 Task: Select the if option at the end of the line.
Action: Mouse moved to (5, 584)
Screenshot: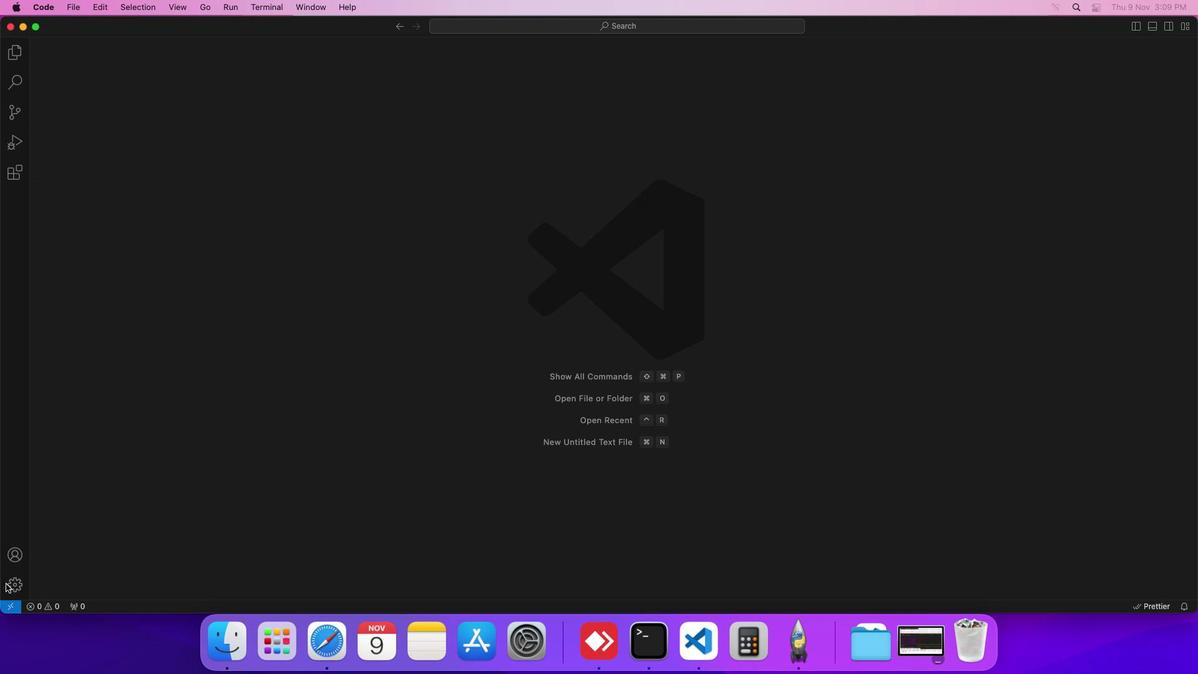 
Action: Mouse pressed left at (5, 584)
Screenshot: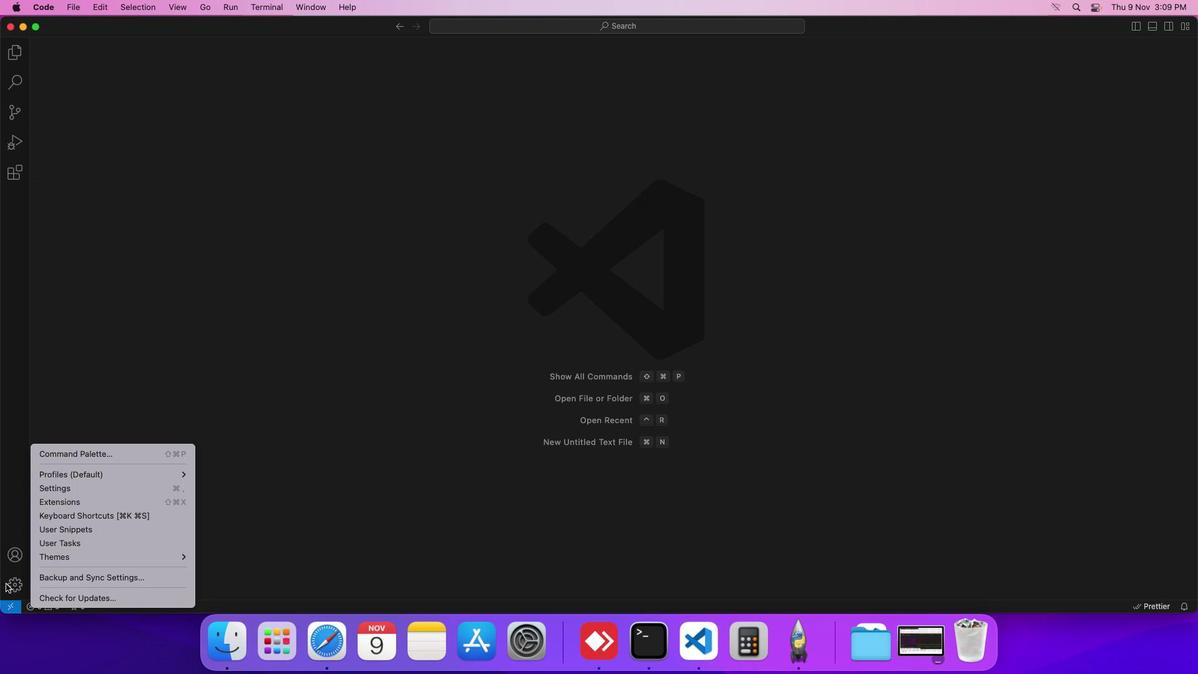 
Action: Mouse moved to (73, 488)
Screenshot: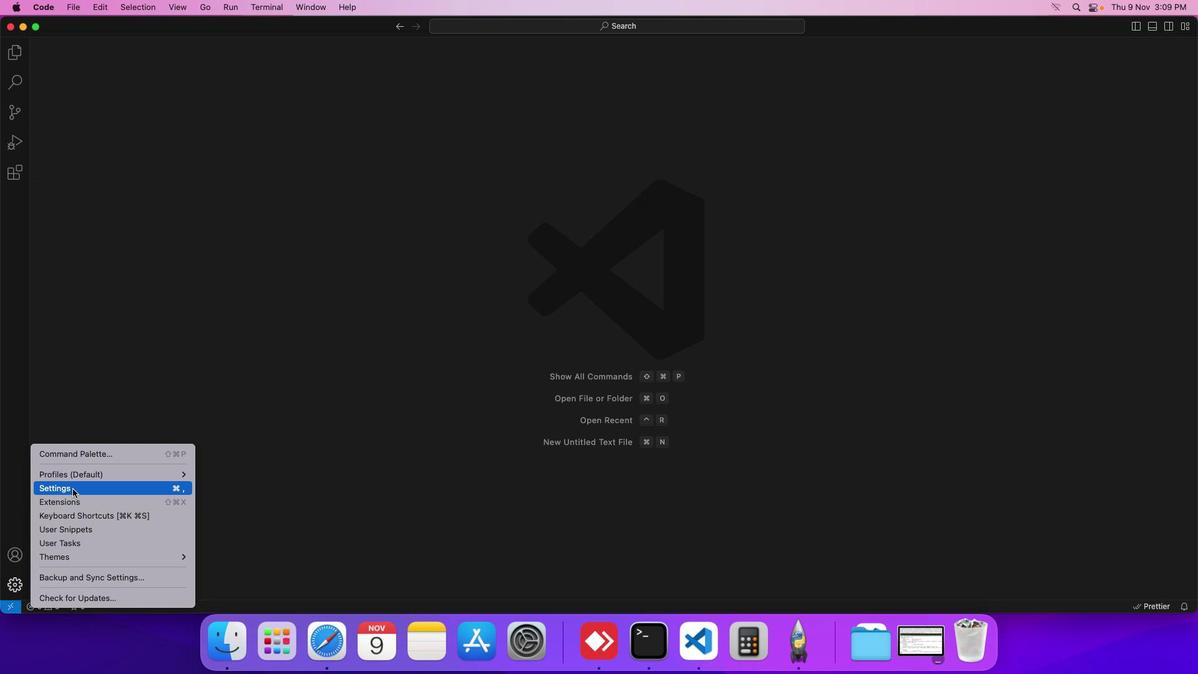 
Action: Mouse pressed left at (73, 488)
Screenshot: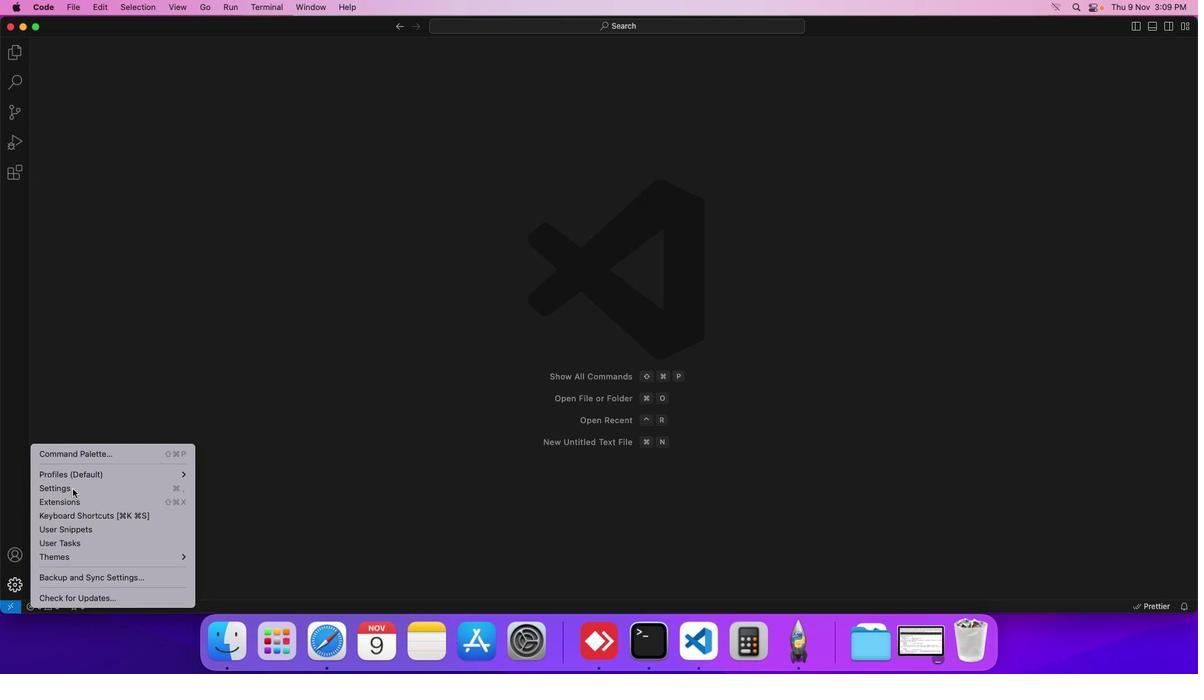 
Action: Mouse moved to (276, 221)
Screenshot: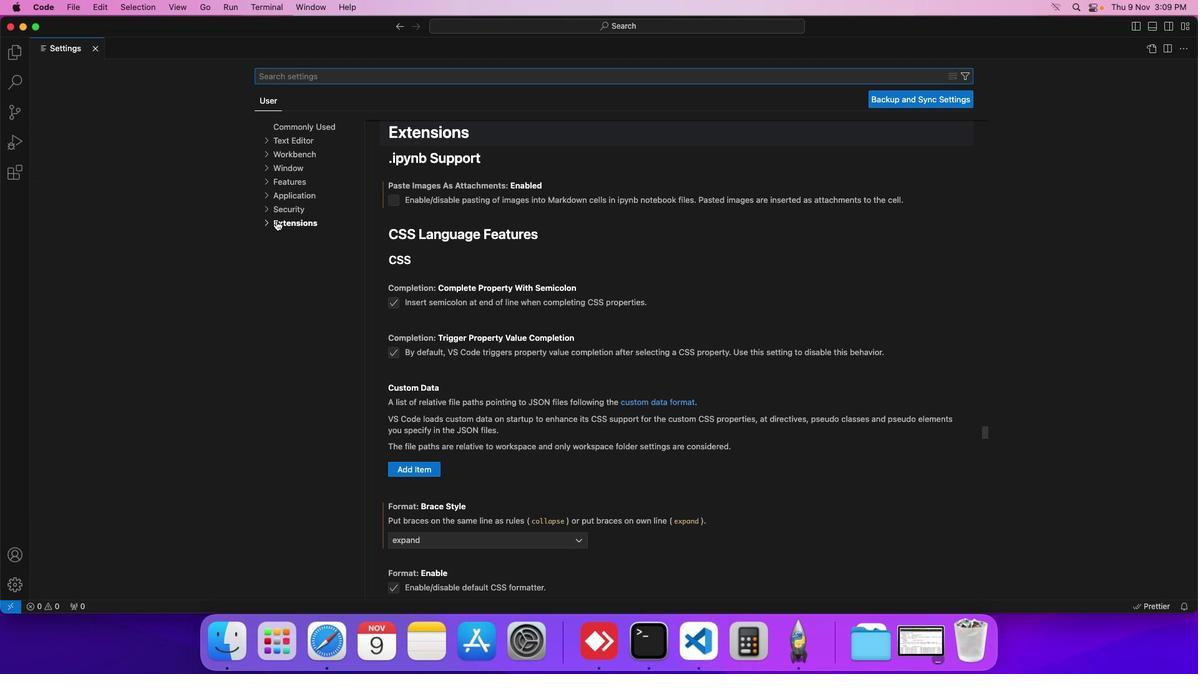 
Action: Mouse pressed left at (276, 221)
Screenshot: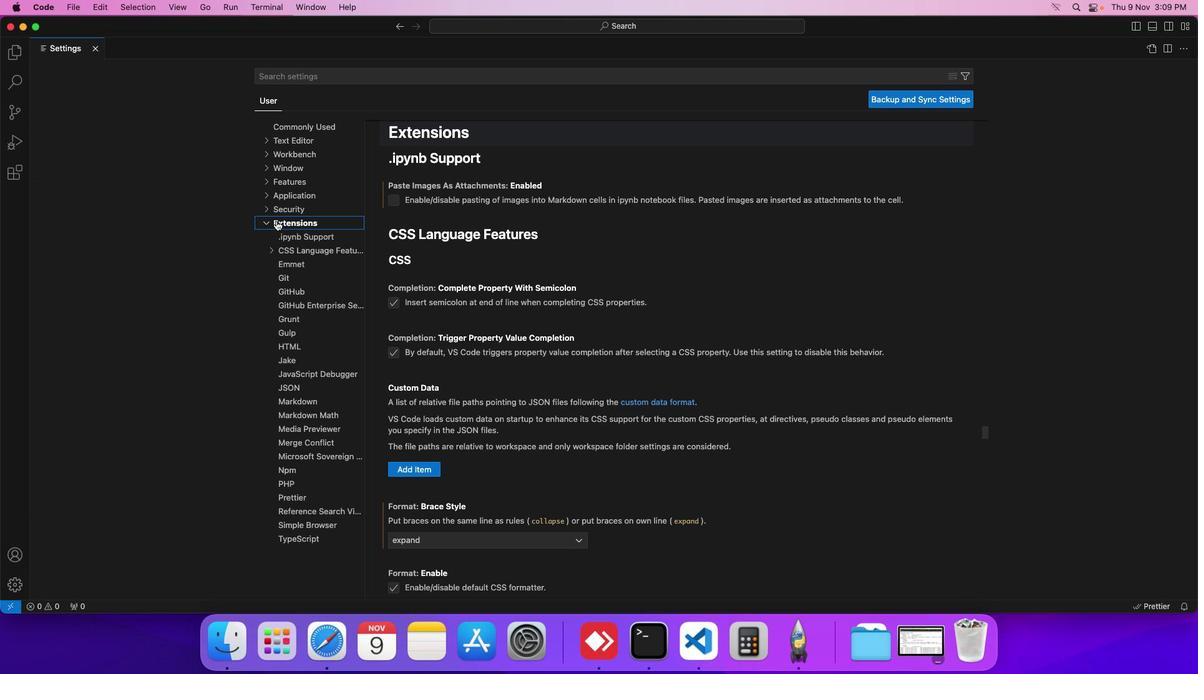 
Action: Mouse moved to (290, 497)
Screenshot: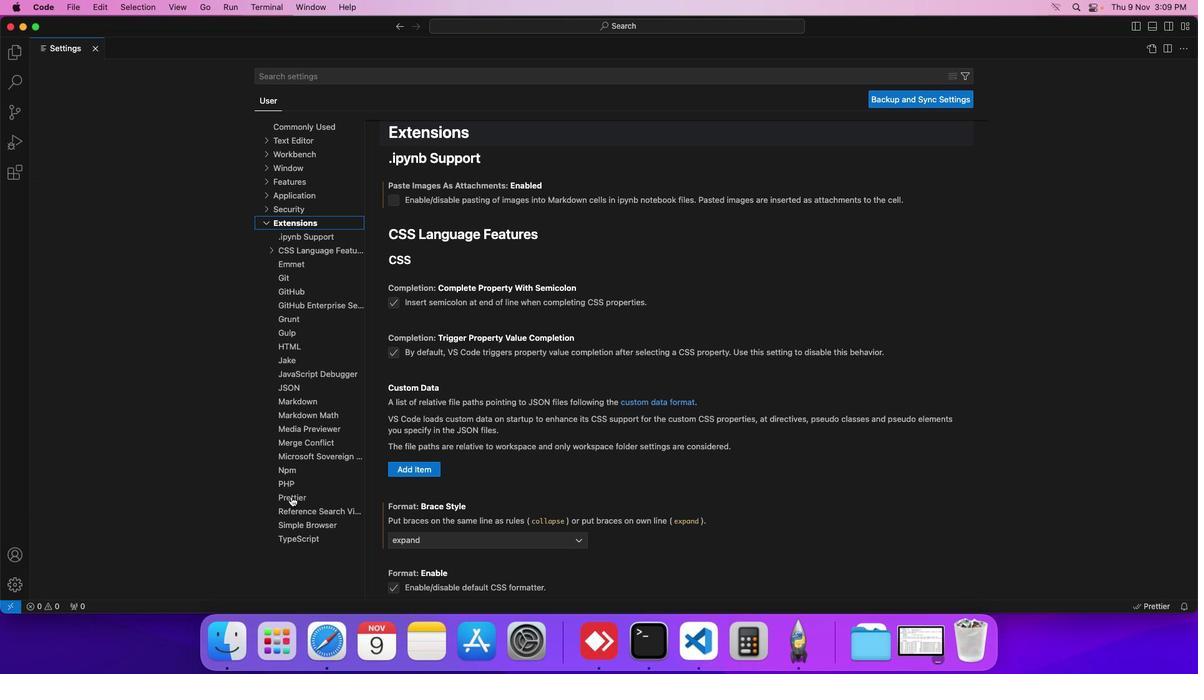 
Action: Mouse pressed left at (290, 497)
Screenshot: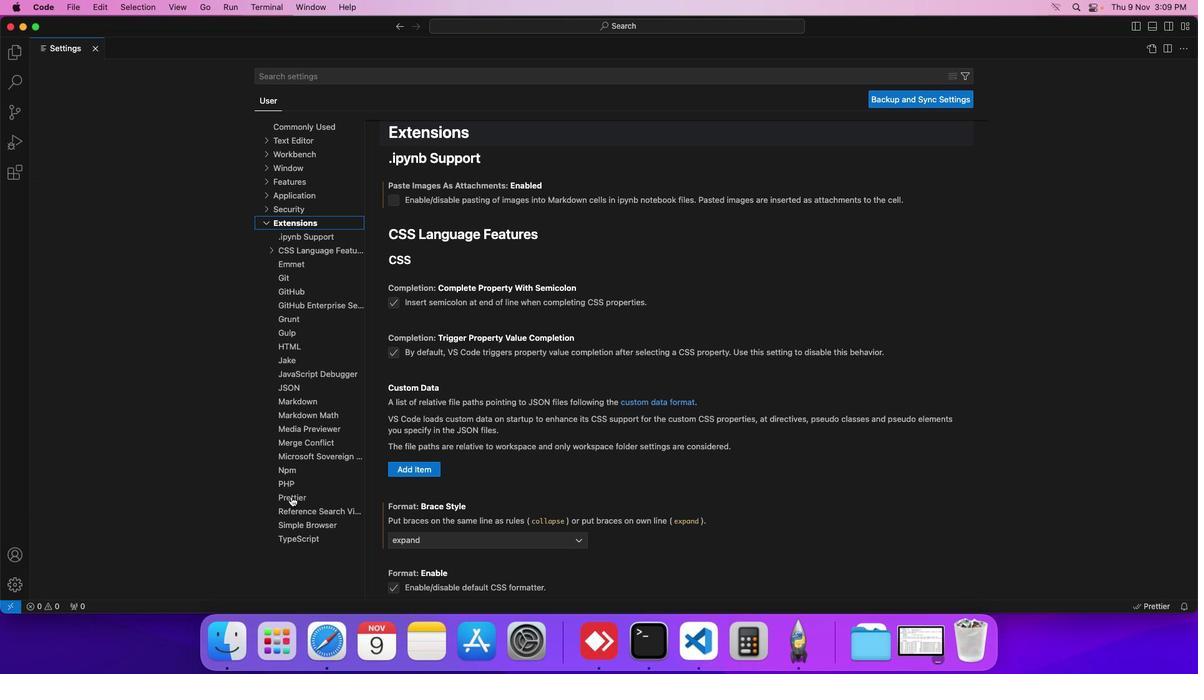 
Action: Mouse moved to (453, 444)
Screenshot: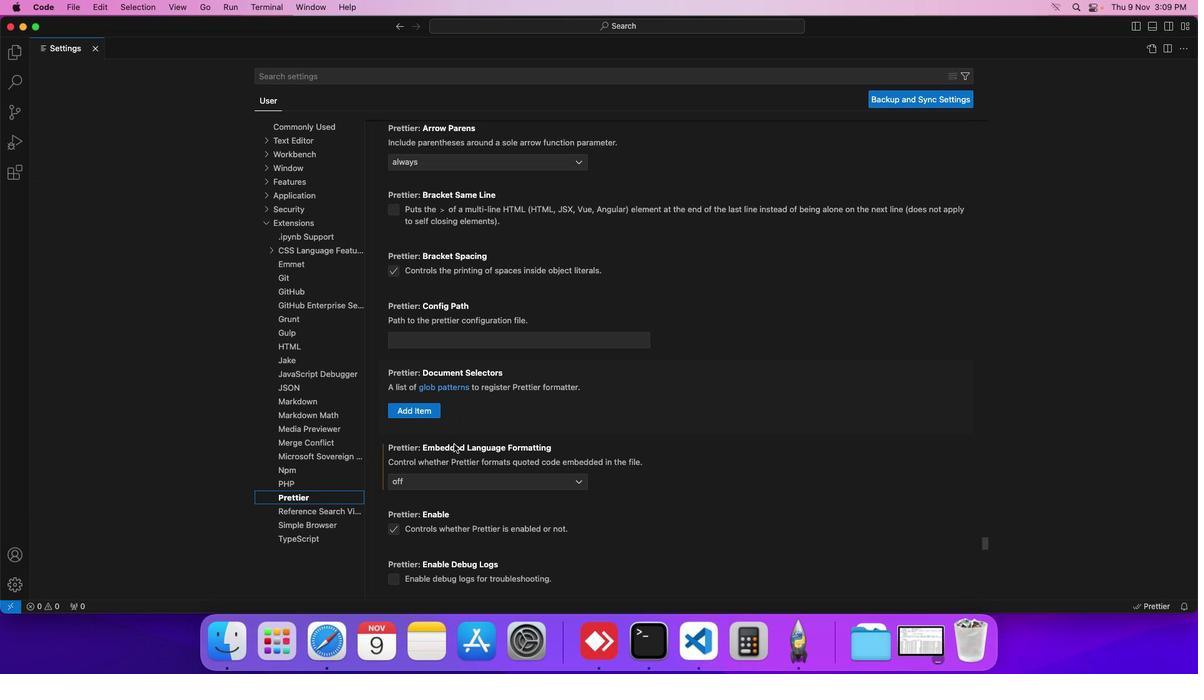 
Action: Mouse scrolled (453, 444) with delta (0, 0)
Screenshot: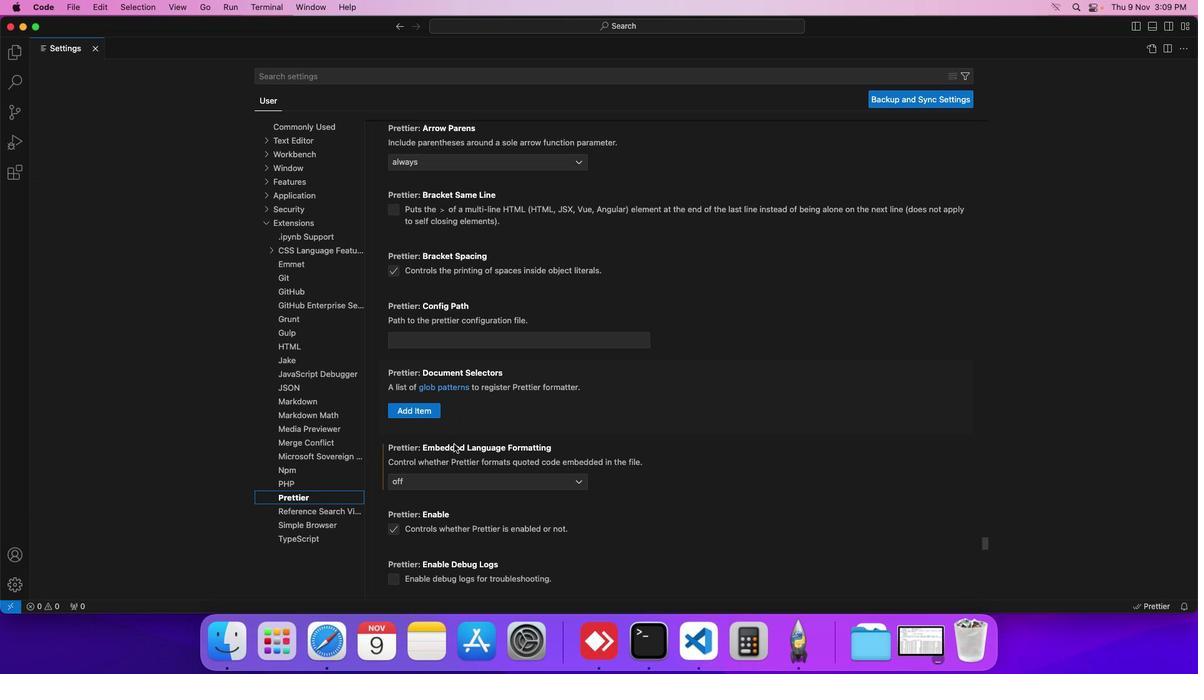 
Action: Mouse scrolled (453, 444) with delta (0, 0)
Screenshot: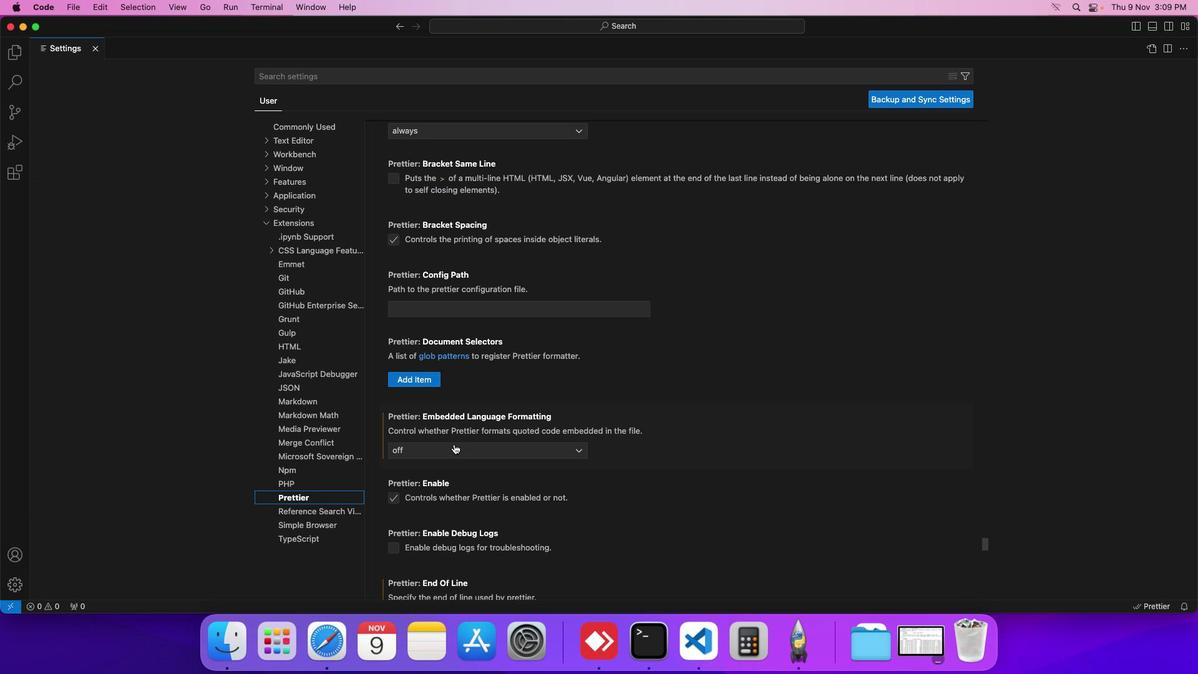 
Action: Mouse scrolled (453, 444) with delta (0, 0)
Screenshot: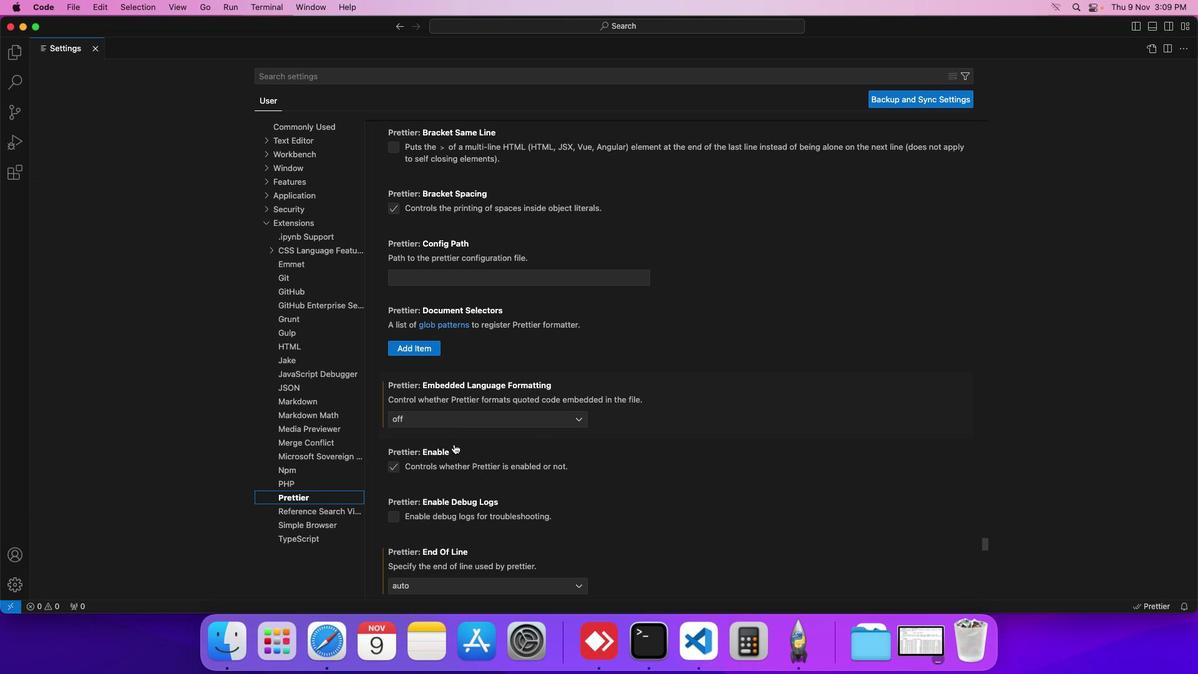 
Action: Mouse scrolled (453, 444) with delta (0, 0)
Screenshot: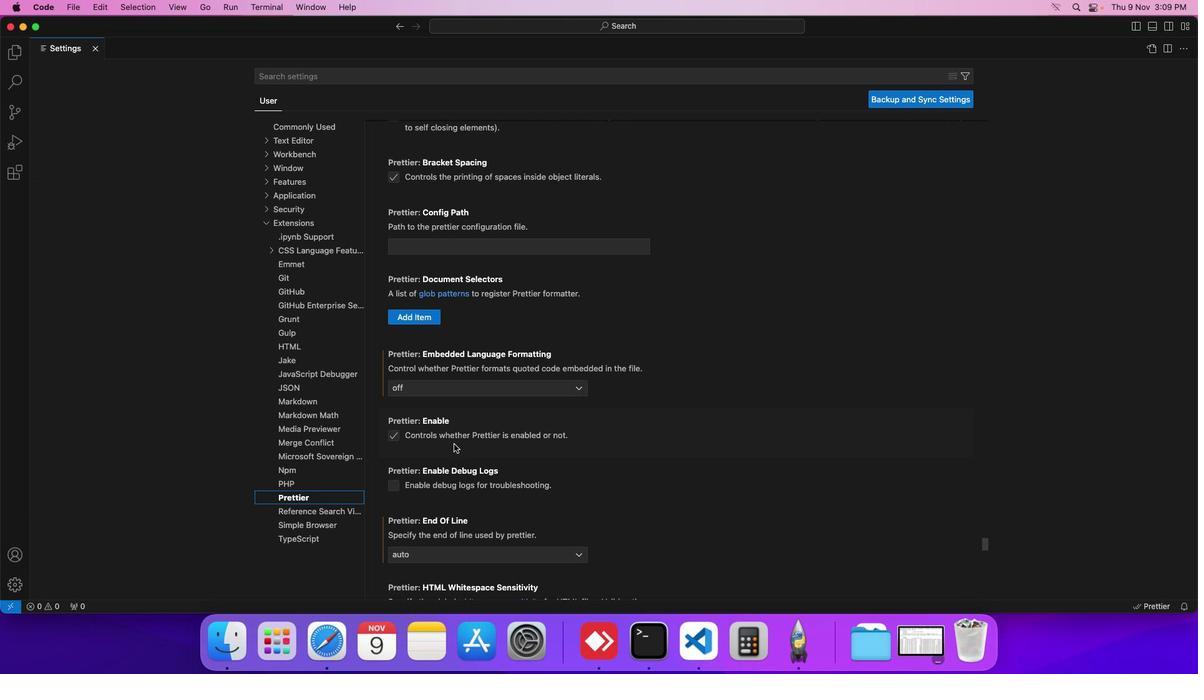
Action: Mouse scrolled (453, 444) with delta (0, 0)
Screenshot: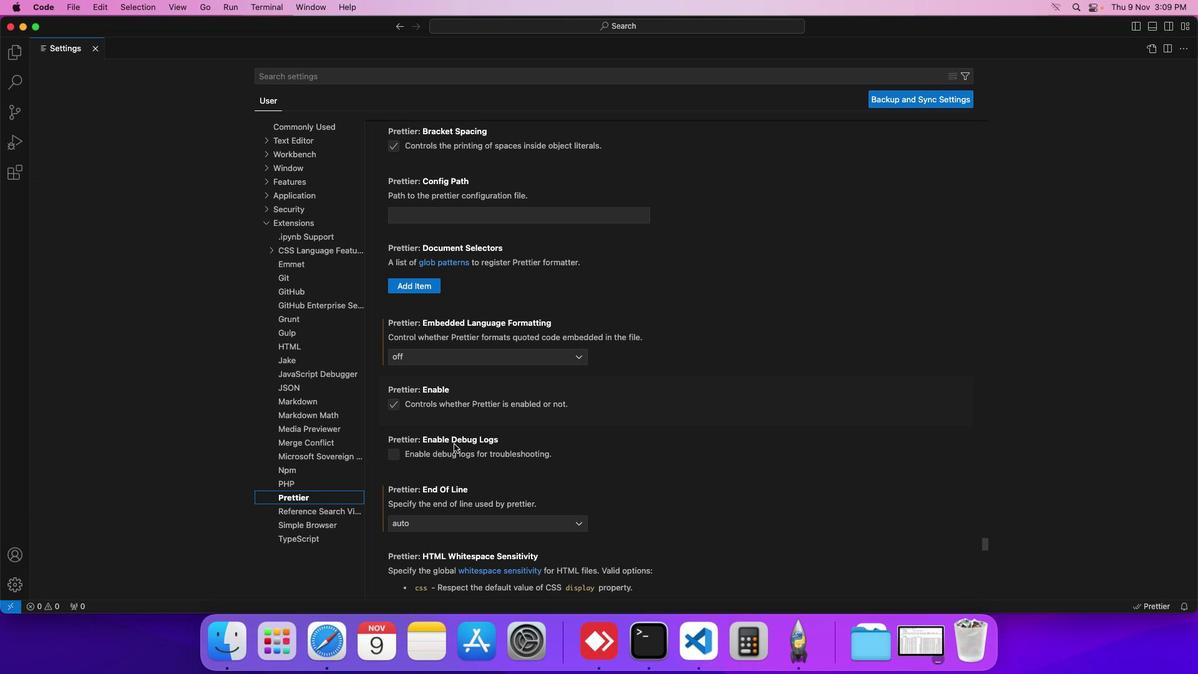 
Action: Mouse scrolled (453, 444) with delta (0, 0)
Screenshot: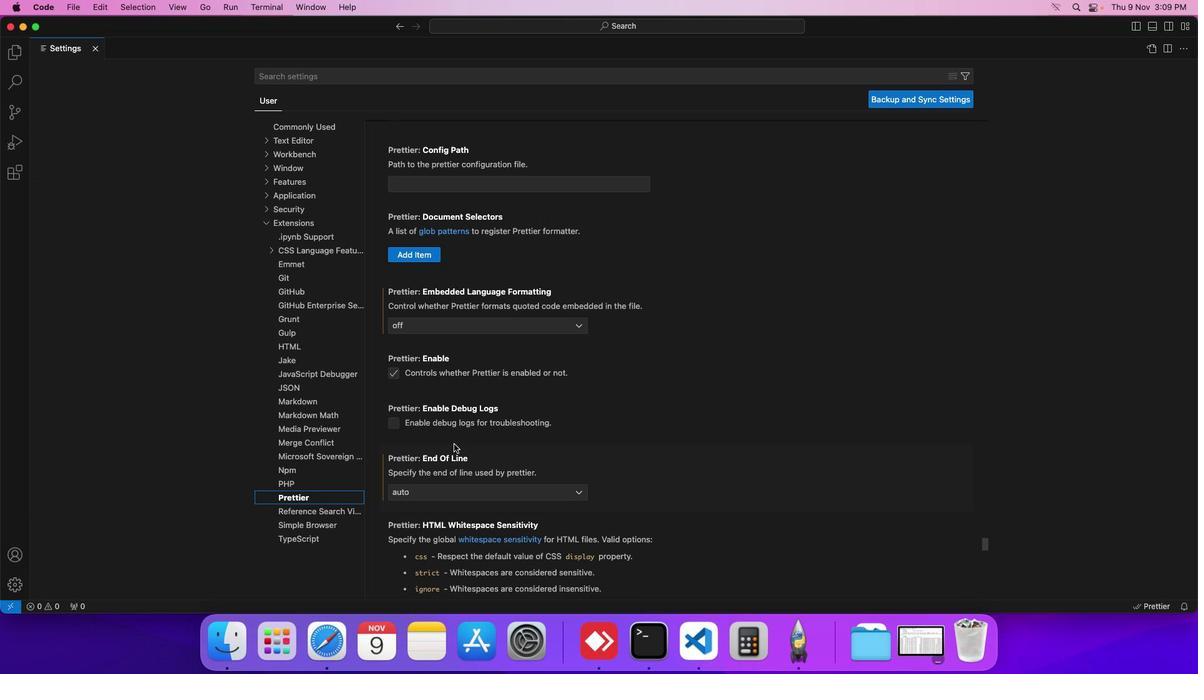 
Action: Mouse moved to (446, 448)
Screenshot: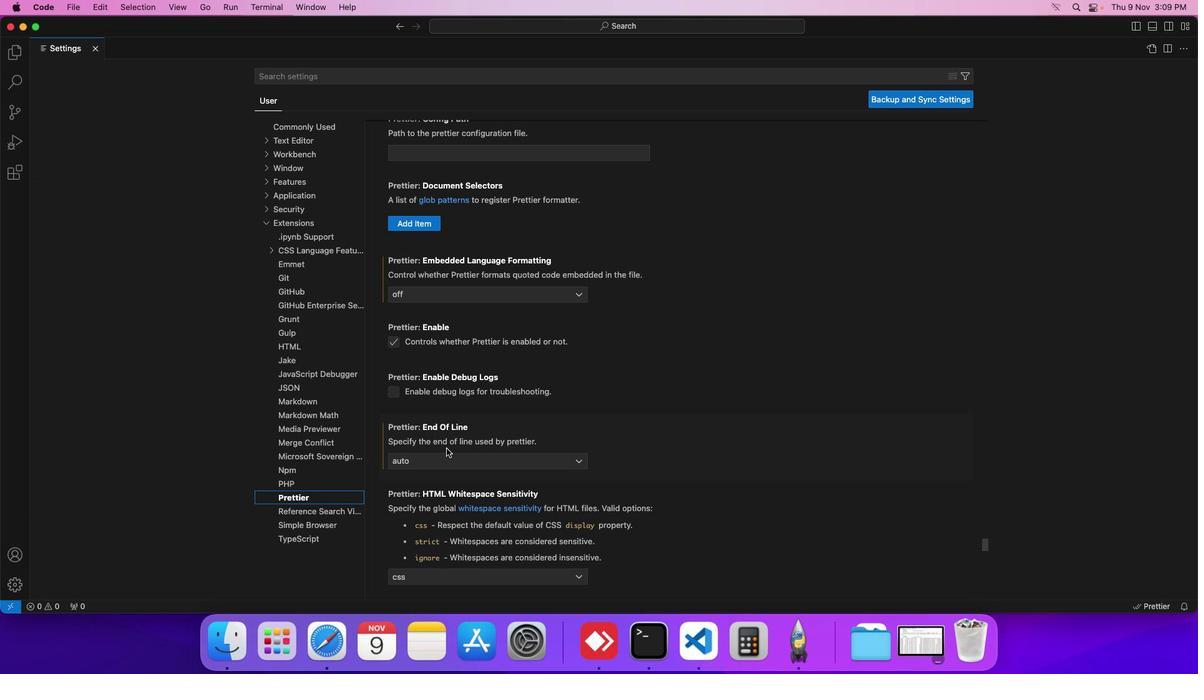 
Action: Mouse scrolled (446, 448) with delta (0, 0)
Screenshot: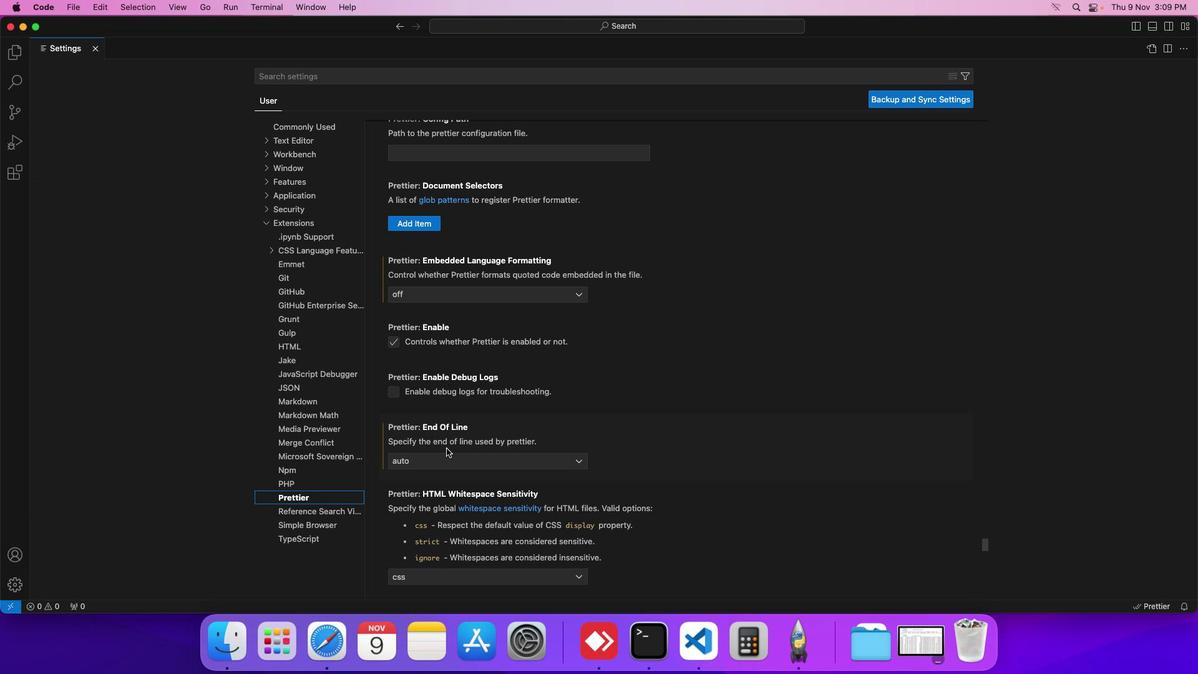 
Action: Mouse moved to (440, 460)
Screenshot: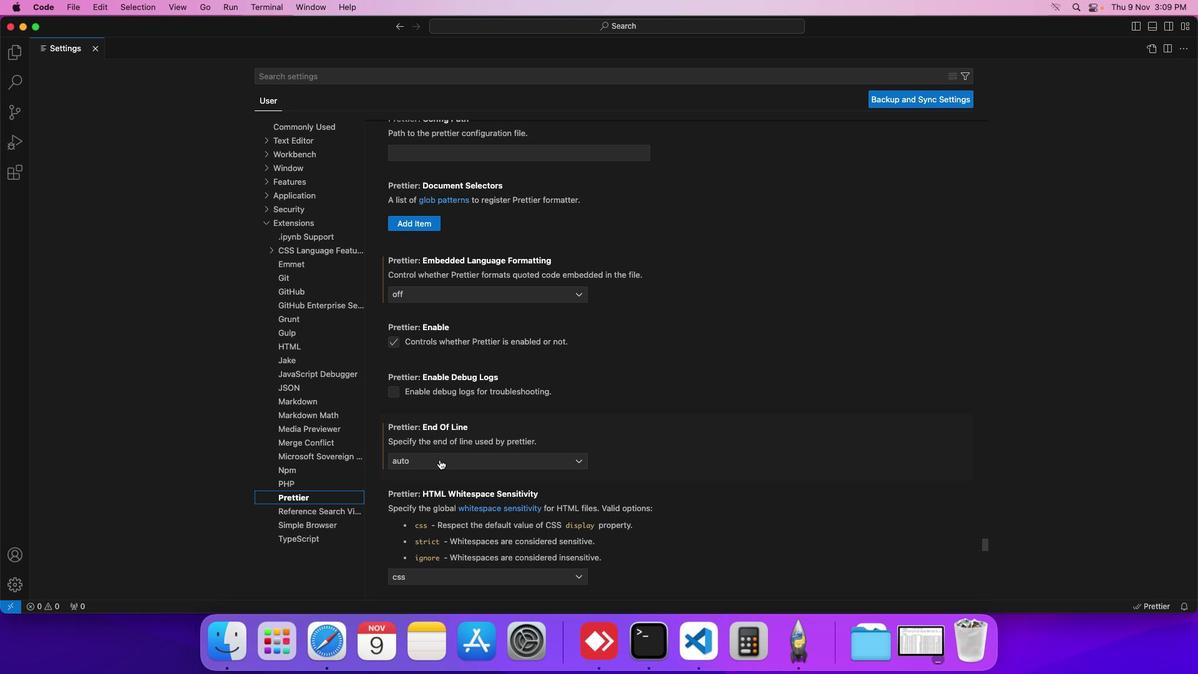 
Action: Mouse pressed left at (440, 460)
Screenshot: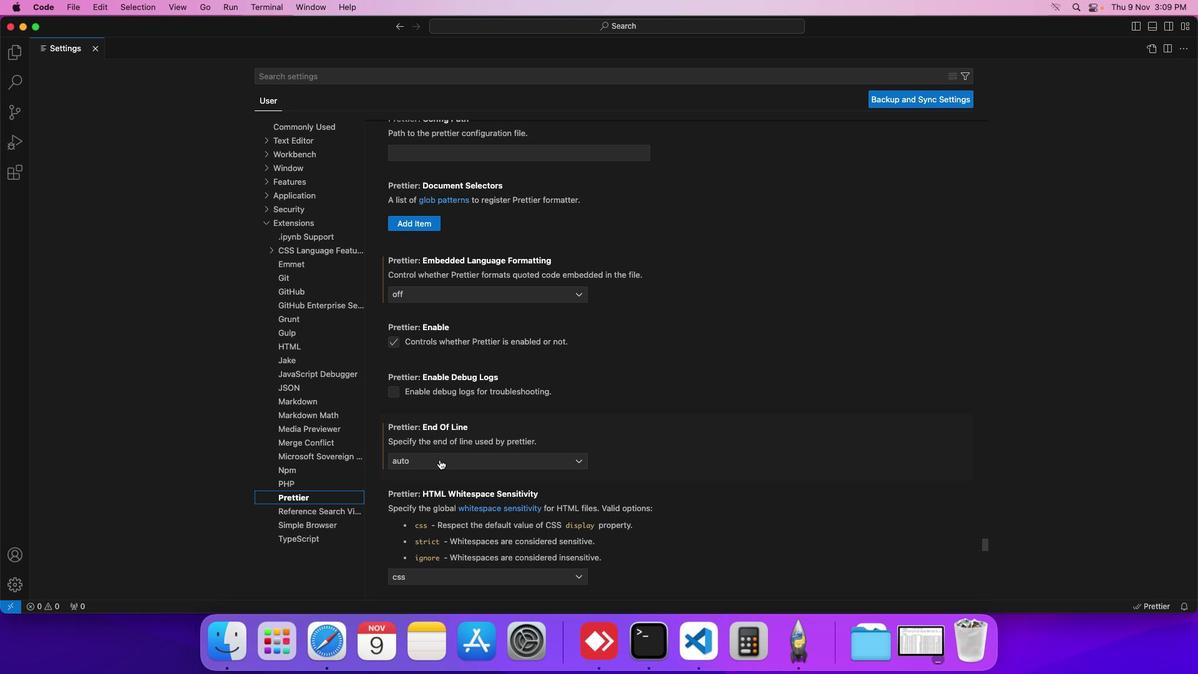 
Action: Mouse moved to (425, 487)
Screenshot: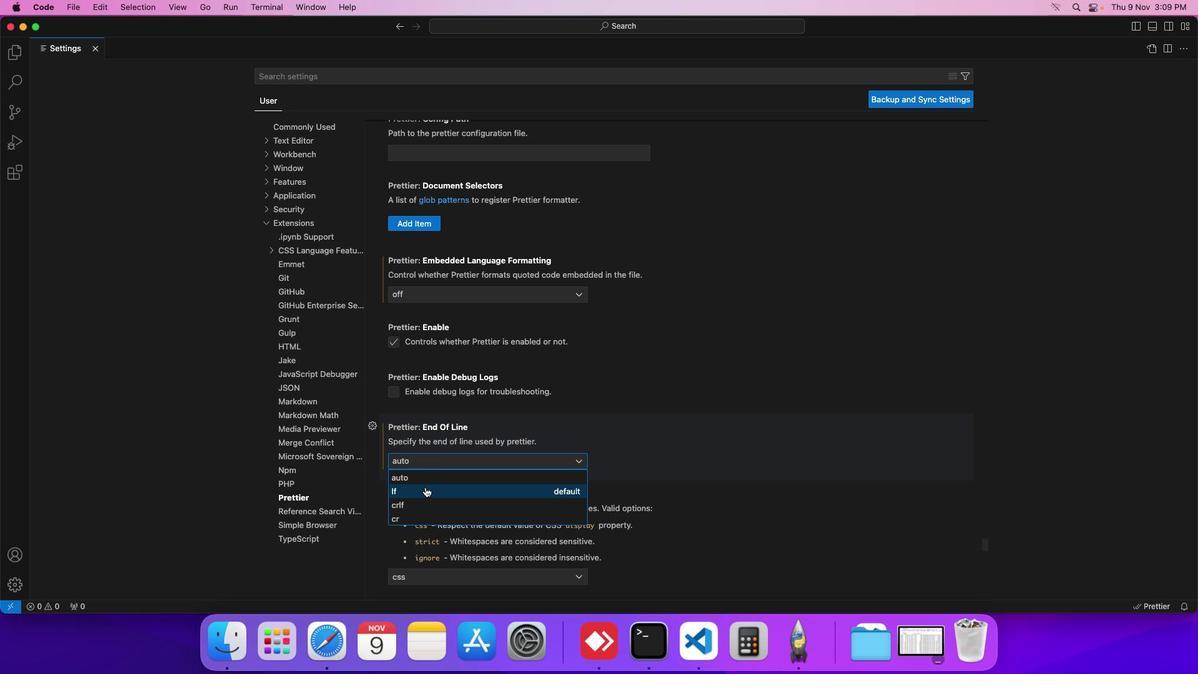 
Action: Mouse pressed left at (425, 487)
Screenshot: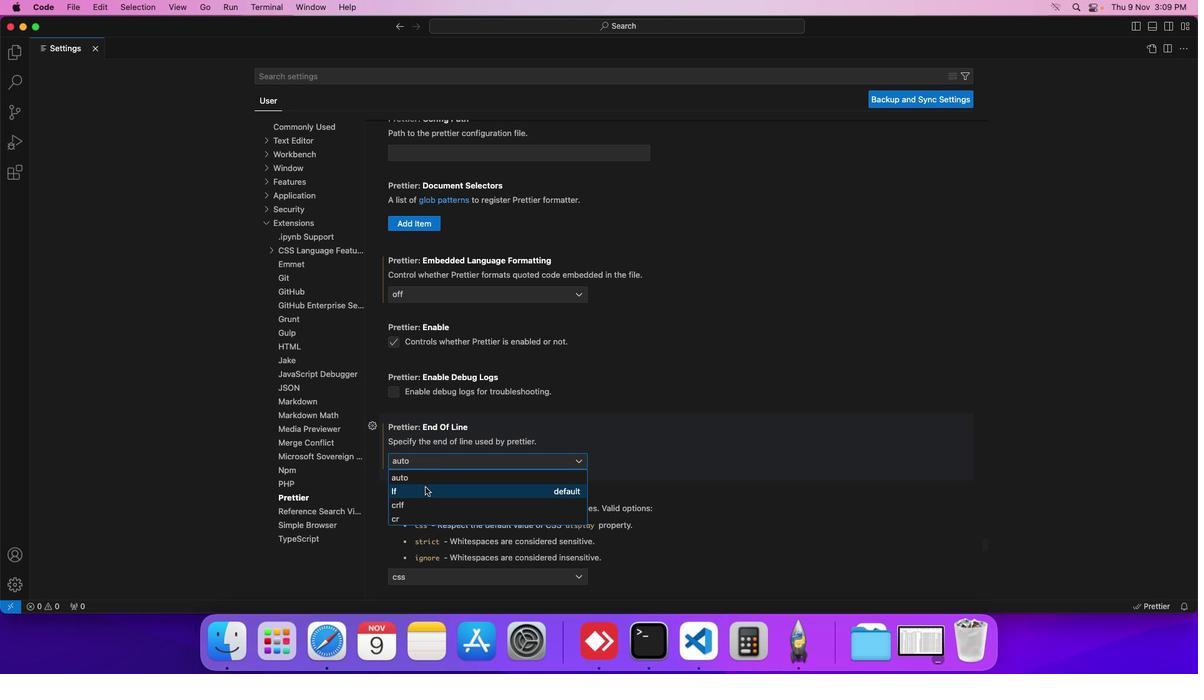 
Action: Mouse moved to (446, 474)
Screenshot: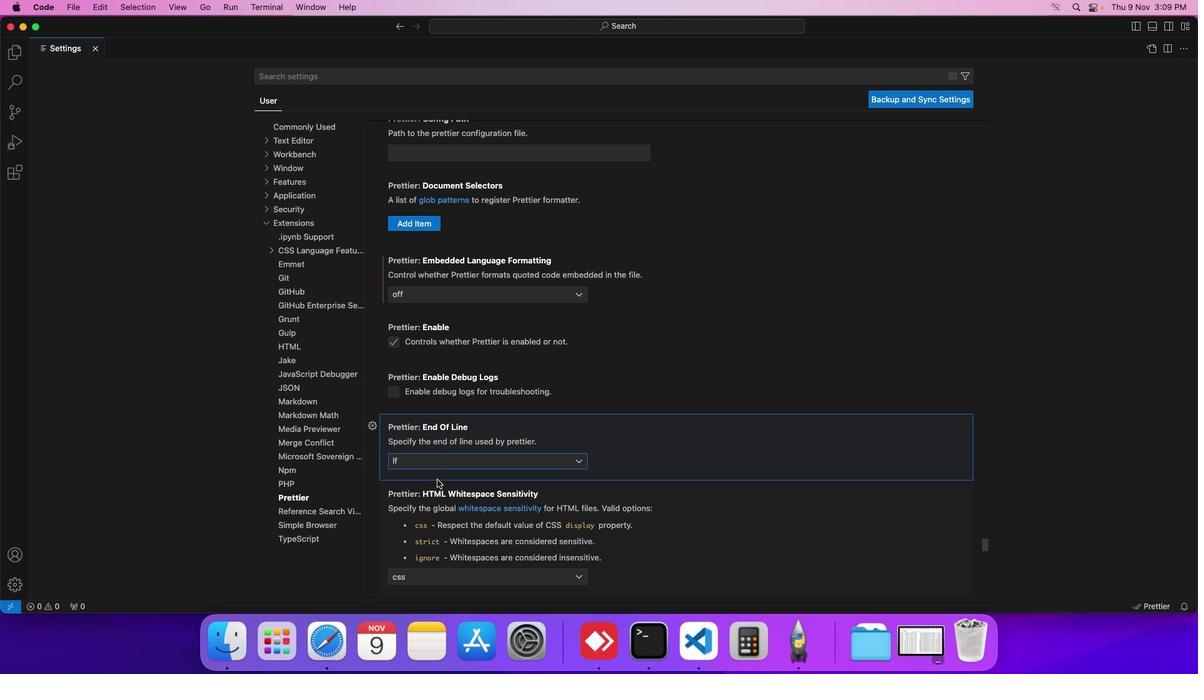 
